 Task: Send the message to the host of Abiquiu, New Mexico, United States- Hello! I'm interested in your listing for 01/Dec/2023. Is it still available during that time?.
Action: Mouse moved to (368, 240)
Screenshot: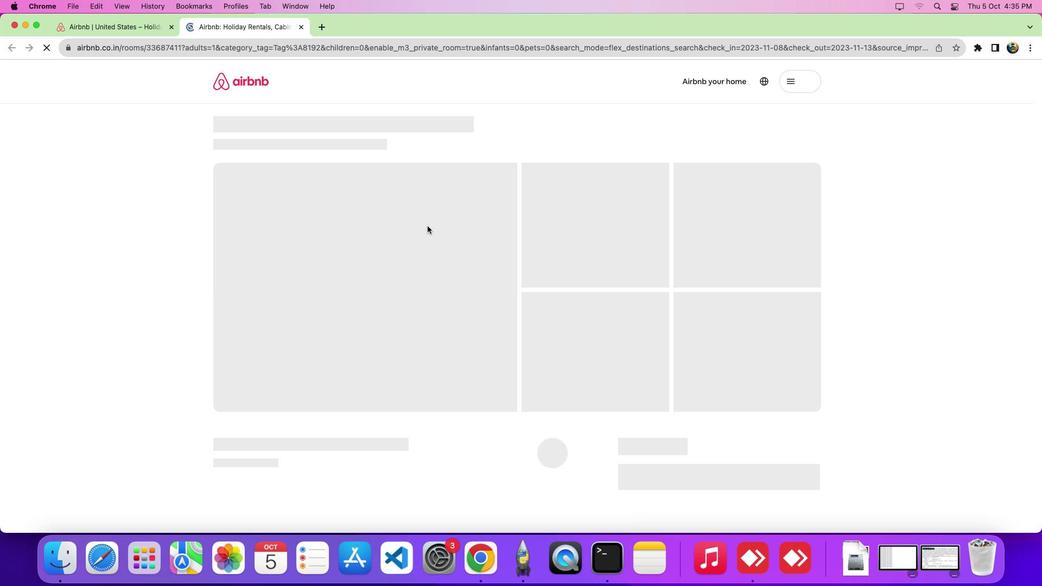 
Action: Mouse pressed left at (368, 240)
Screenshot: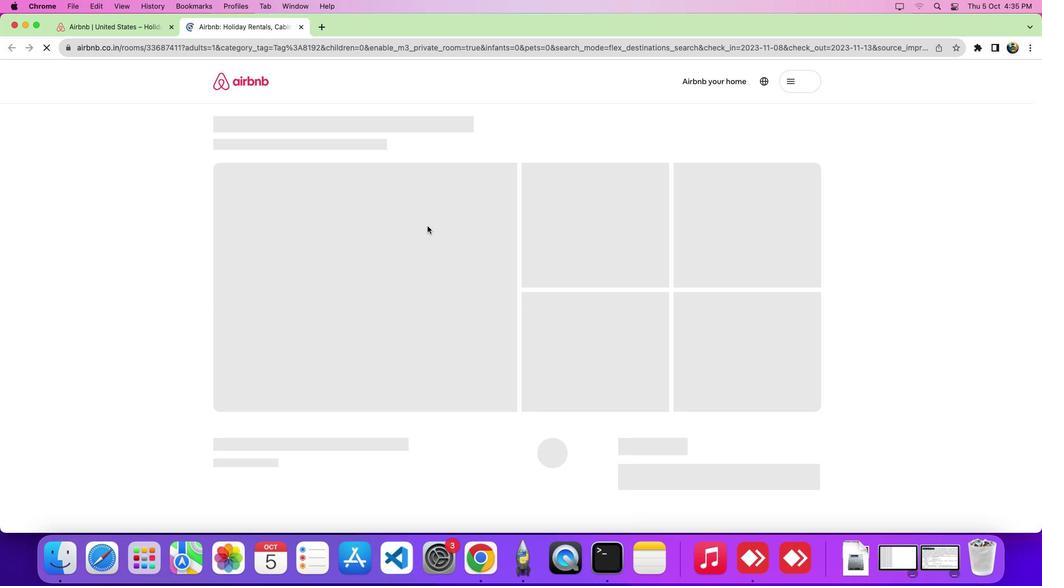 
Action: Mouse moved to (512, 301)
Screenshot: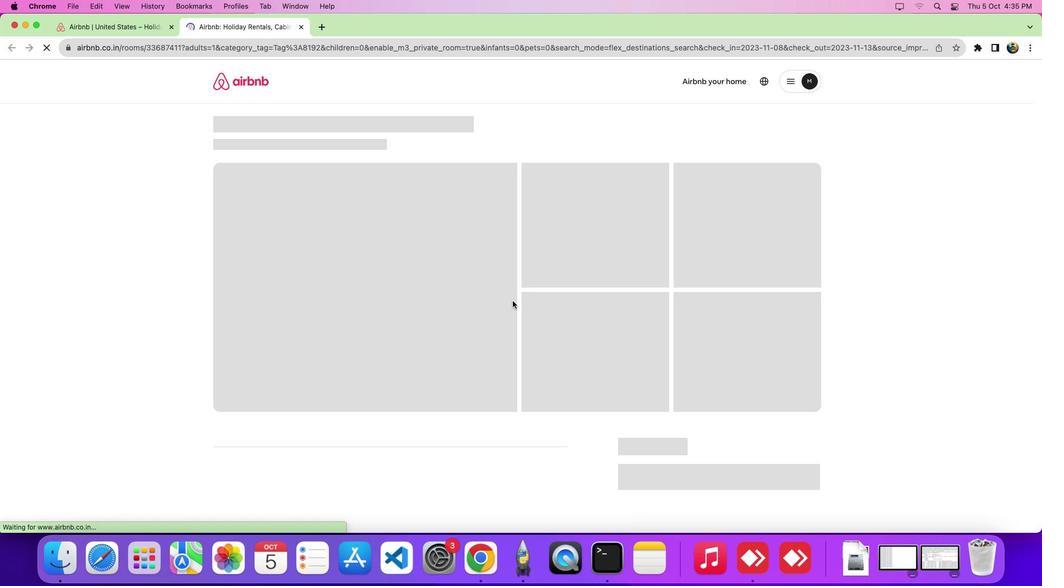 
Action: Mouse scrolled (512, 301) with delta (0, 0)
Screenshot: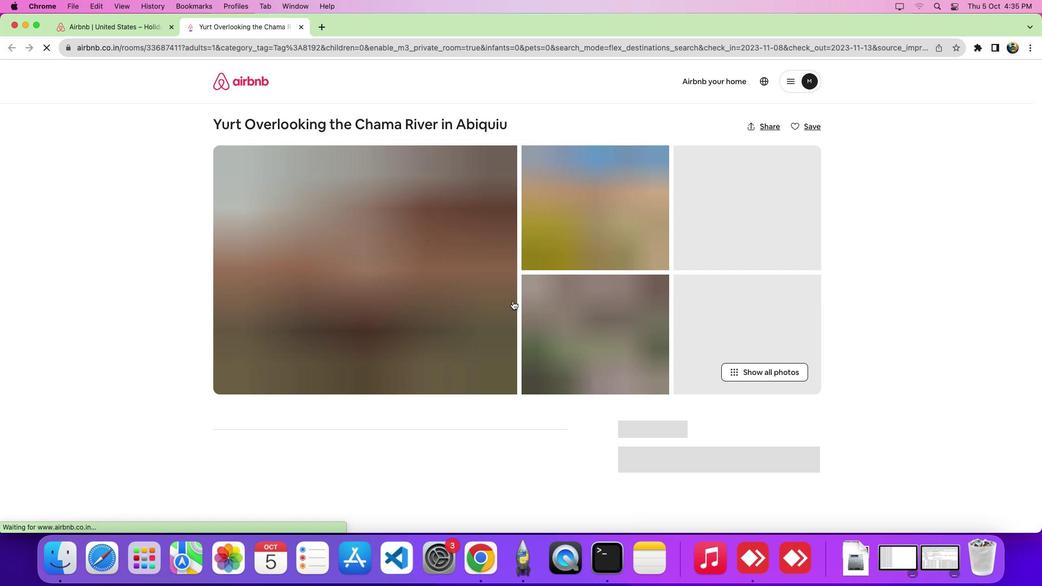 
Action: Mouse scrolled (512, 301) with delta (0, -1)
Screenshot: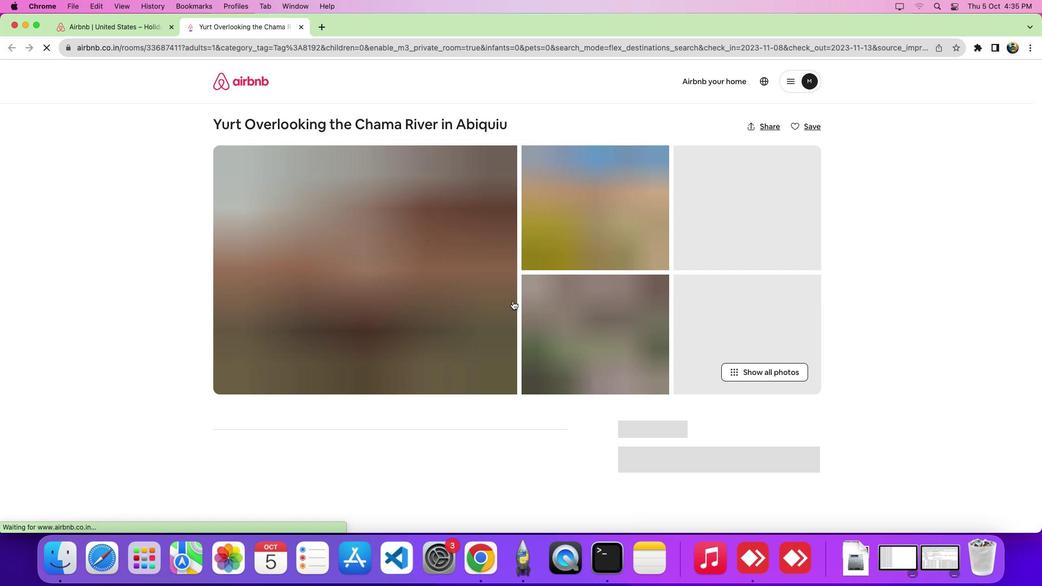 
Action: Mouse scrolled (512, 301) with delta (0, -4)
Screenshot: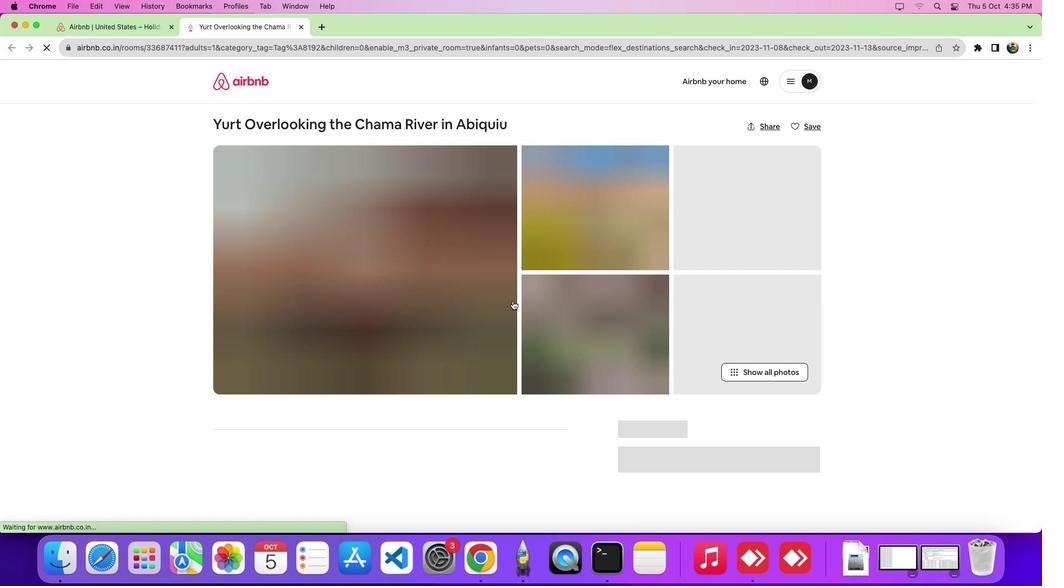 
Action: Mouse scrolled (512, 301) with delta (0, -7)
Screenshot: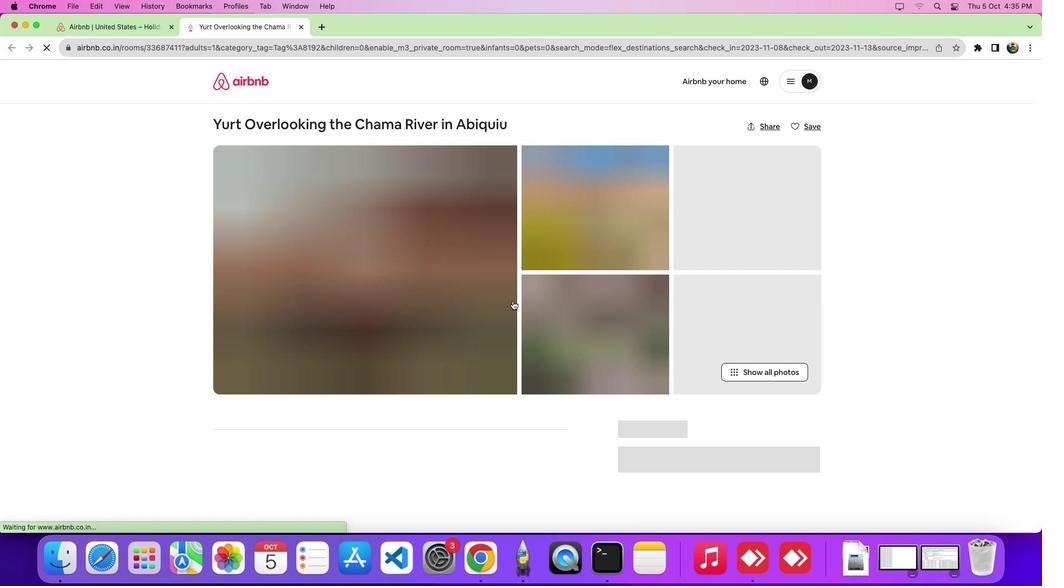 
Action: Mouse scrolled (512, 301) with delta (0, -8)
Screenshot: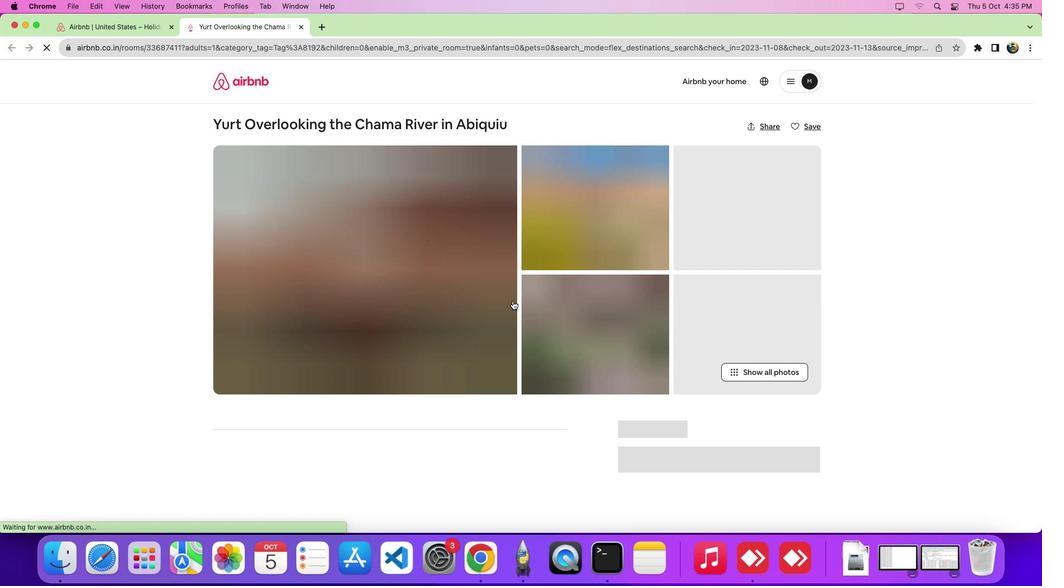 
Action: Mouse scrolled (512, 301) with delta (0, 0)
Screenshot: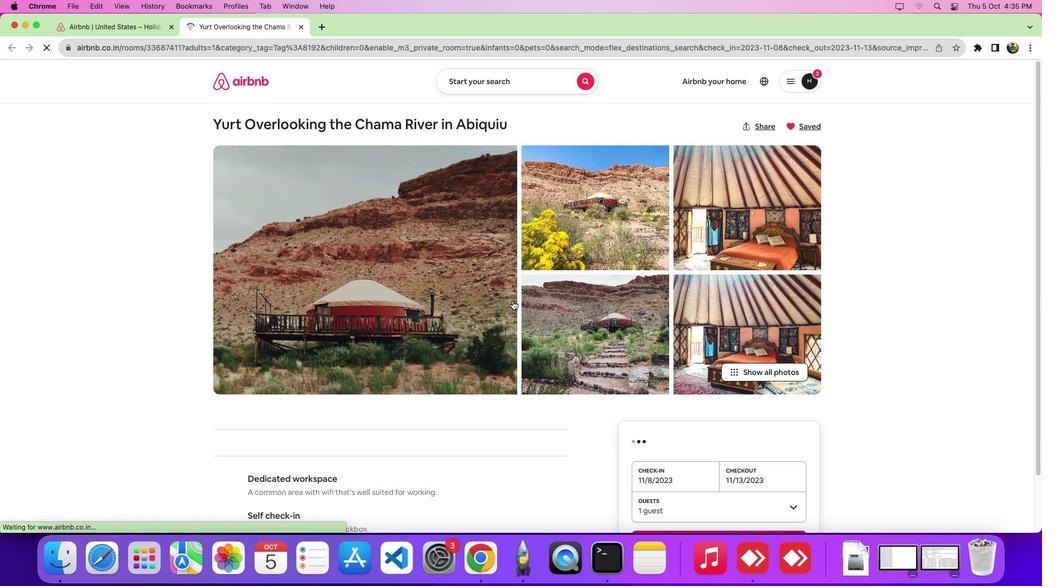 
Action: Mouse scrolled (512, 301) with delta (0, 0)
Screenshot: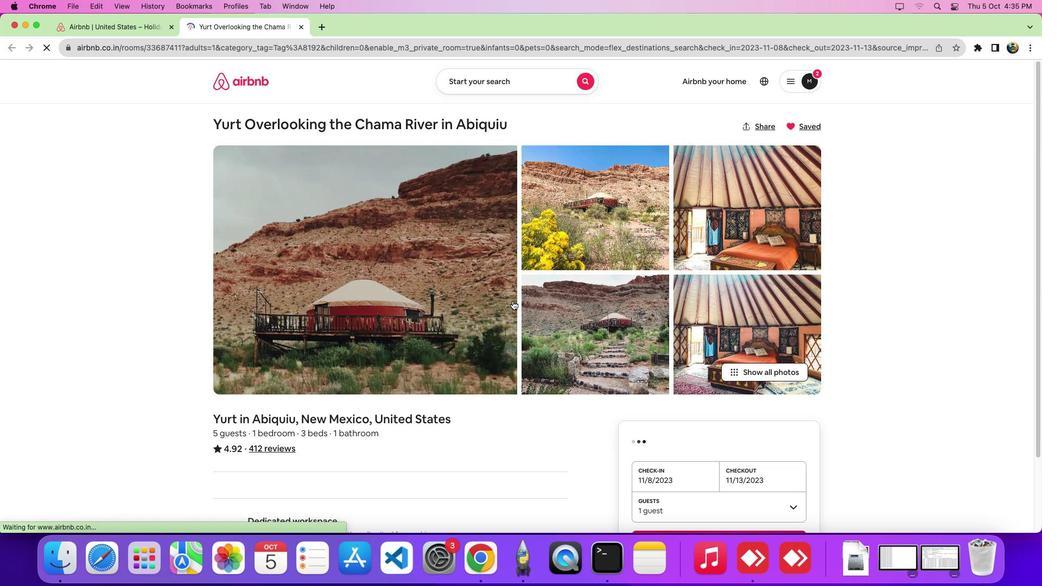 
Action: Mouse scrolled (512, 301) with delta (0, -4)
Screenshot: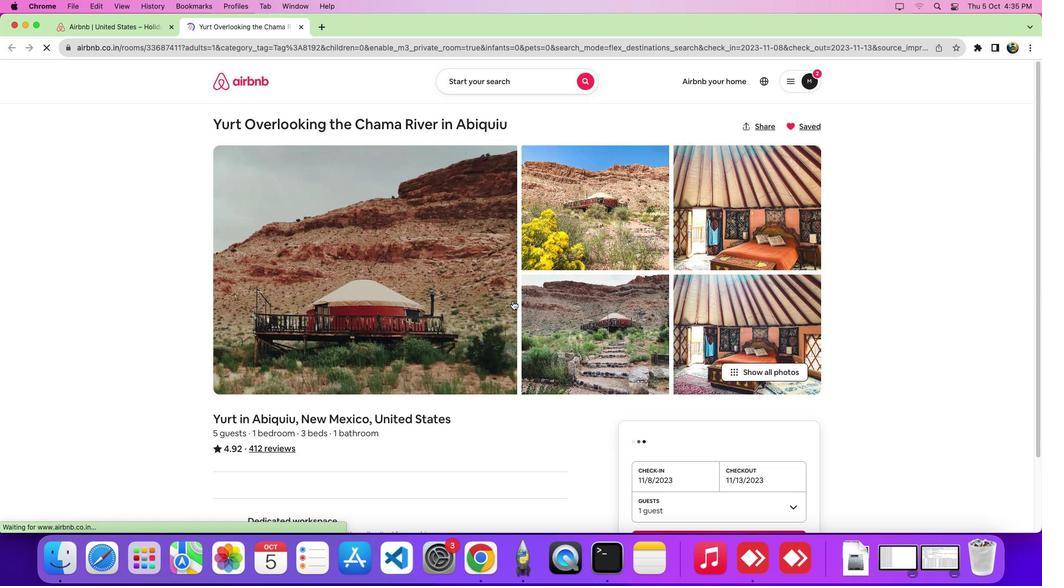 
Action: Mouse scrolled (512, 301) with delta (0, -6)
Screenshot: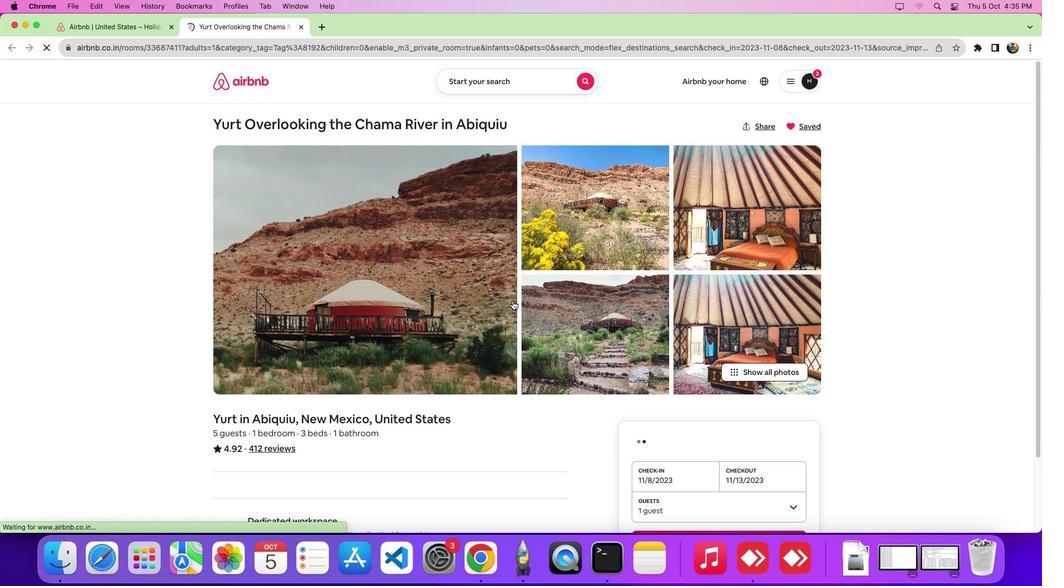 
Action: Mouse scrolled (512, 301) with delta (0, 0)
Screenshot: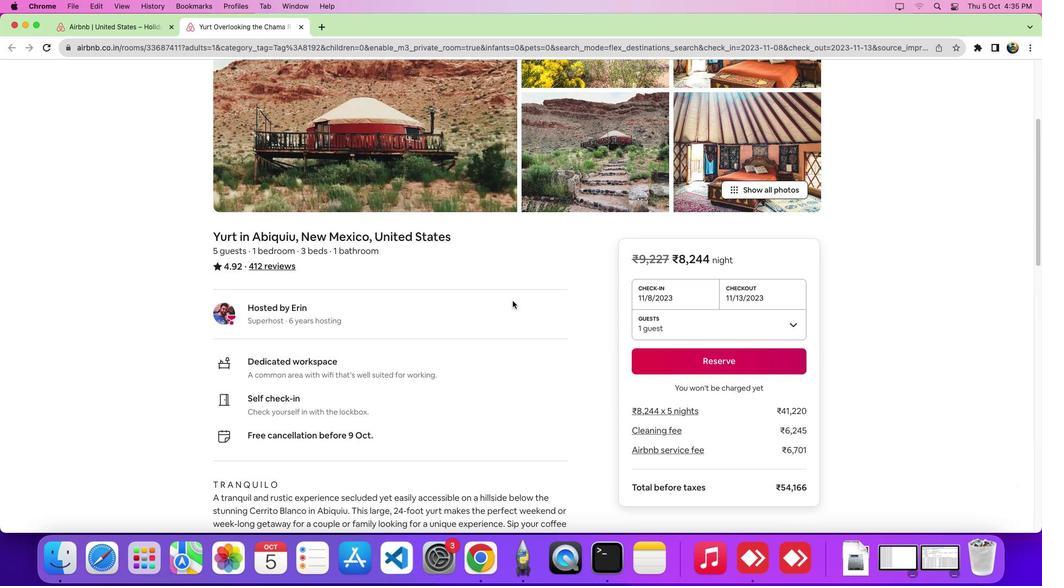 
Action: Mouse scrolled (512, 301) with delta (0, -1)
Screenshot: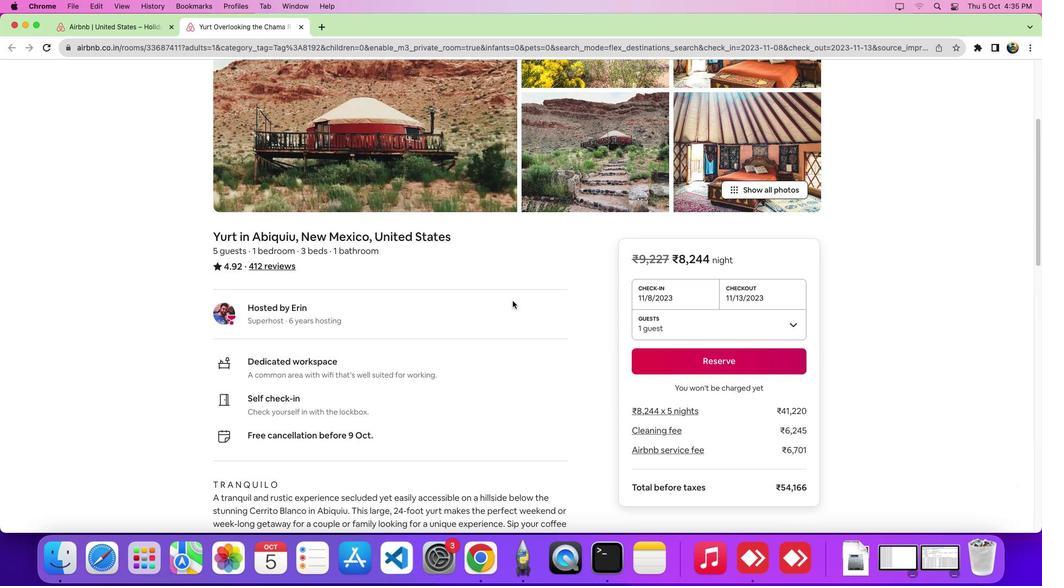 
Action: Mouse scrolled (512, 301) with delta (0, -4)
Screenshot: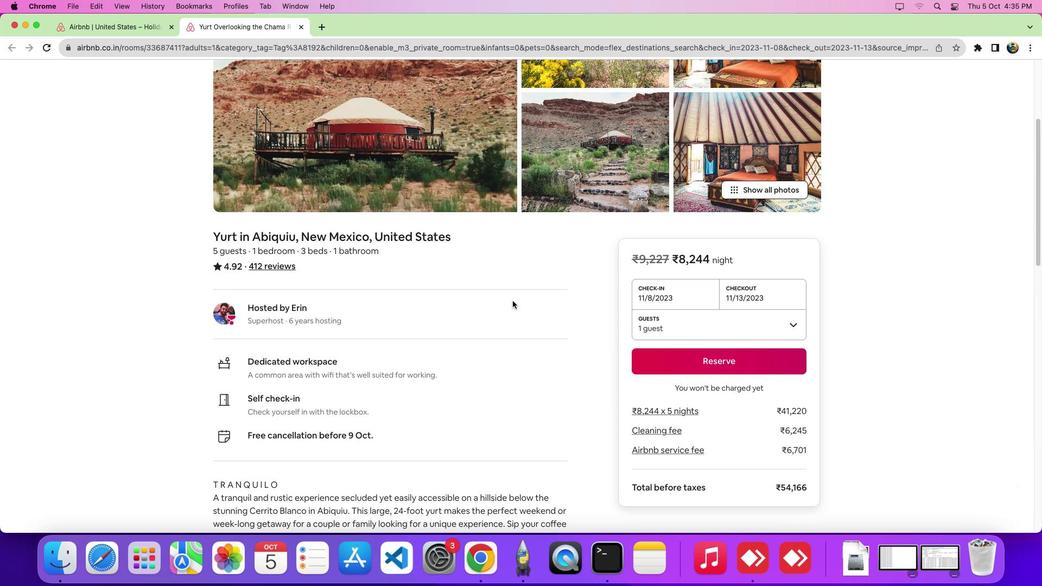 
Action: Mouse scrolled (512, 301) with delta (0, -7)
Screenshot: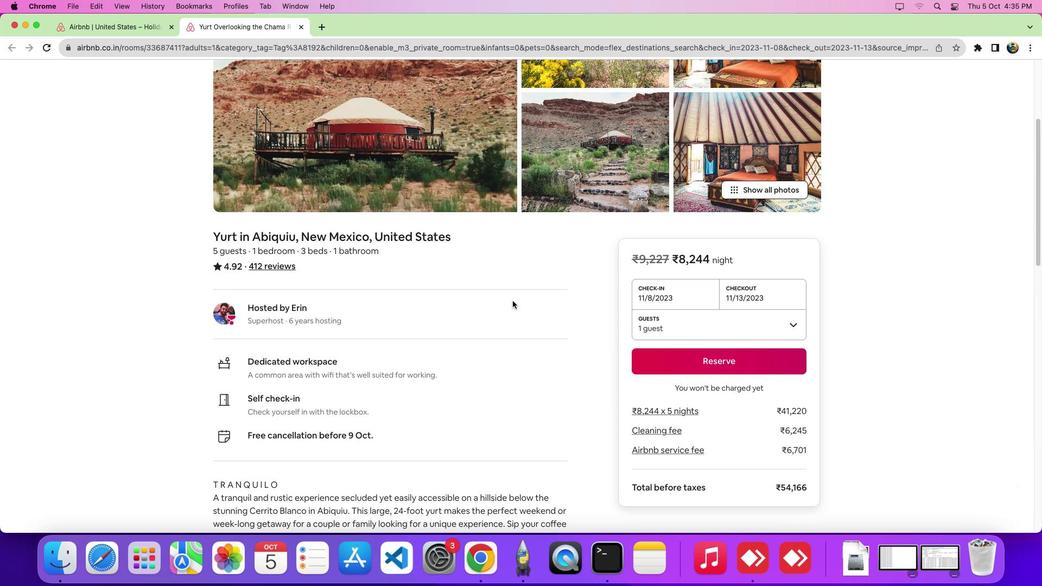 
Action: Mouse scrolled (512, 301) with delta (0, 0)
Screenshot: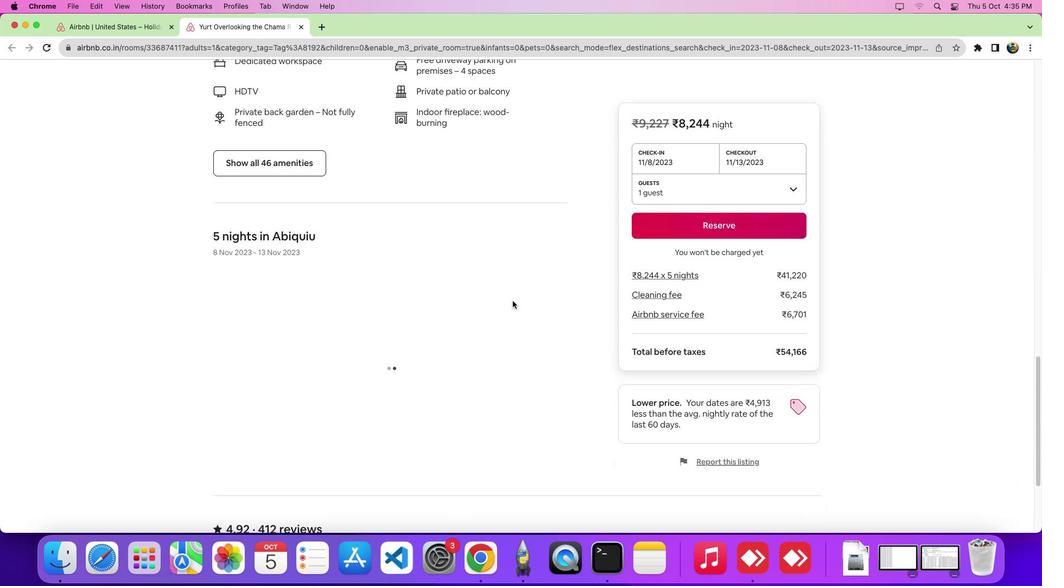
Action: Mouse scrolled (512, 301) with delta (0, -1)
Screenshot: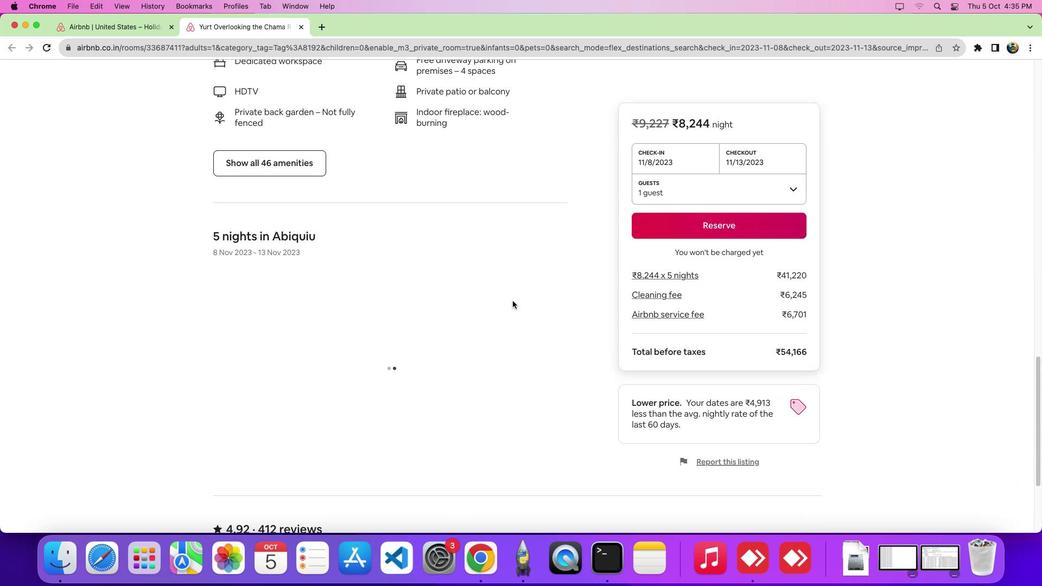 
Action: Mouse scrolled (512, 301) with delta (0, -4)
Screenshot: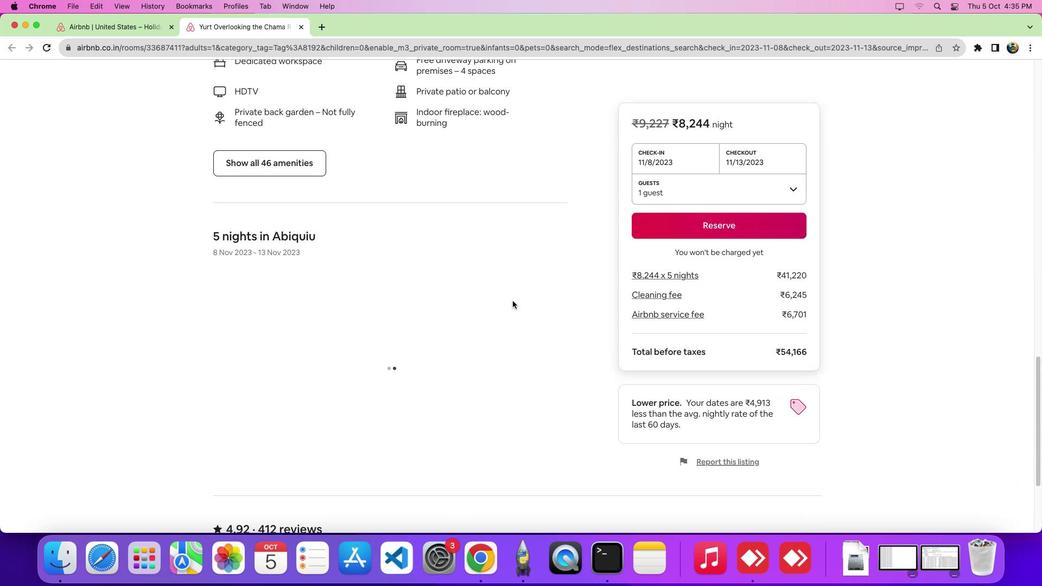 
Action: Mouse scrolled (512, 301) with delta (0, -7)
Screenshot: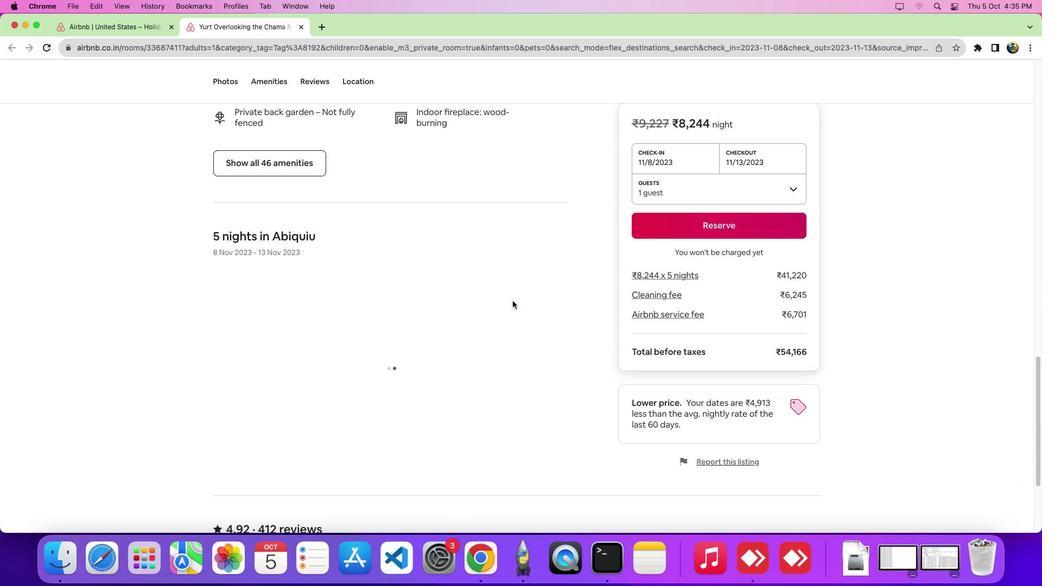 
Action: Mouse scrolled (512, 301) with delta (0, -8)
Screenshot: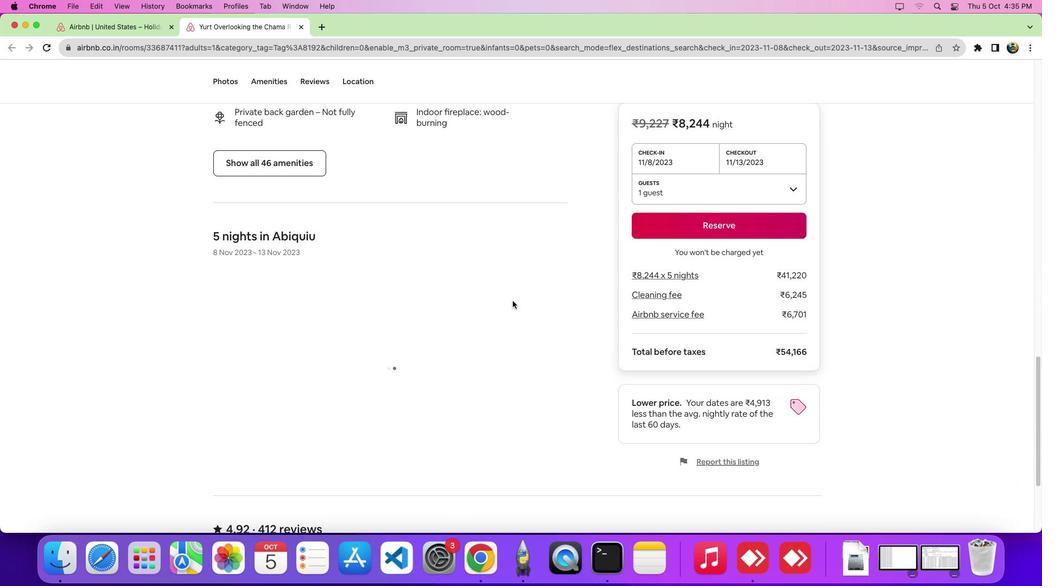 
Action: Mouse scrolled (512, 301) with delta (0, 0)
Screenshot: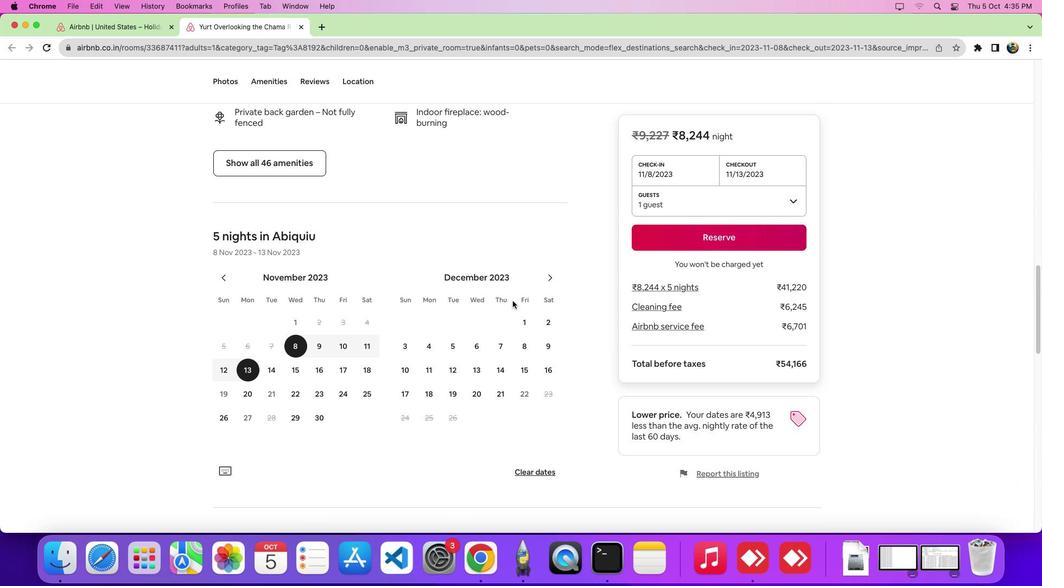 
Action: Mouse scrolled (512, 301) with delta (0, 0)
Screenshot: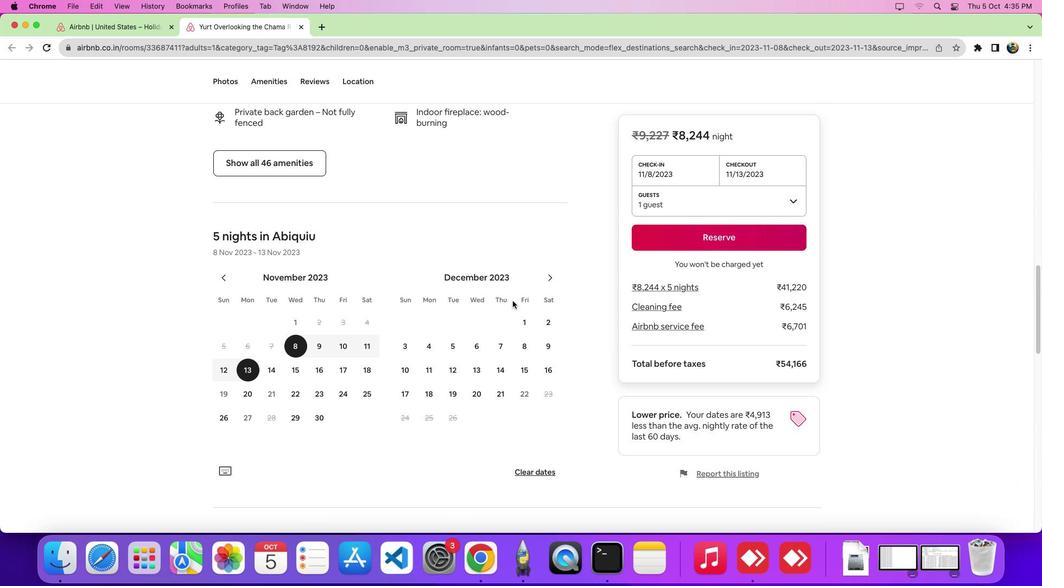 
Action: Mouse scrolled (512, 301) with delta (0, -4)
Screenshot: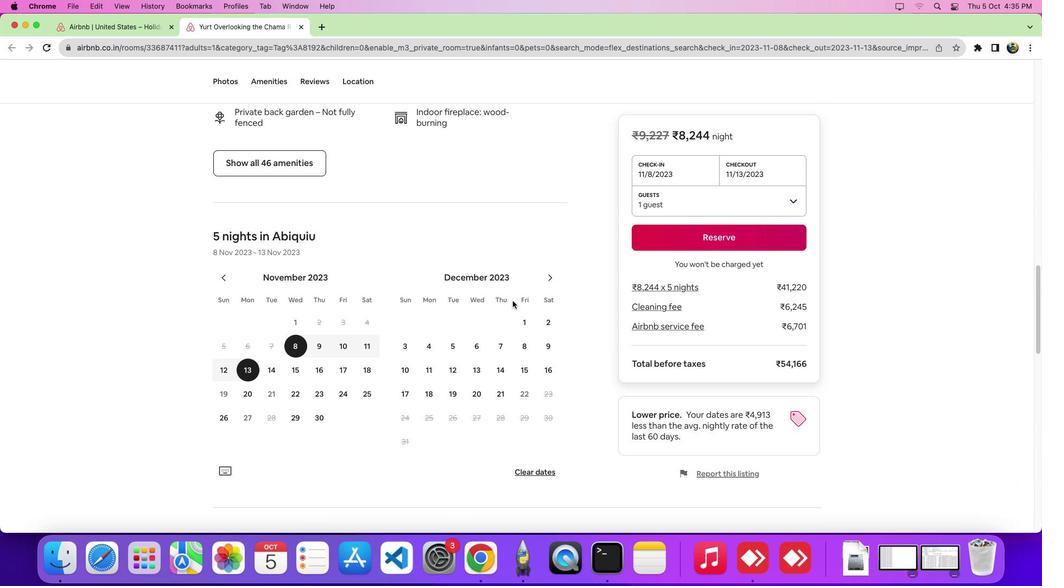 
Action: Mouse scrolled (512, 301) with delta (0, -7)
Screenshot: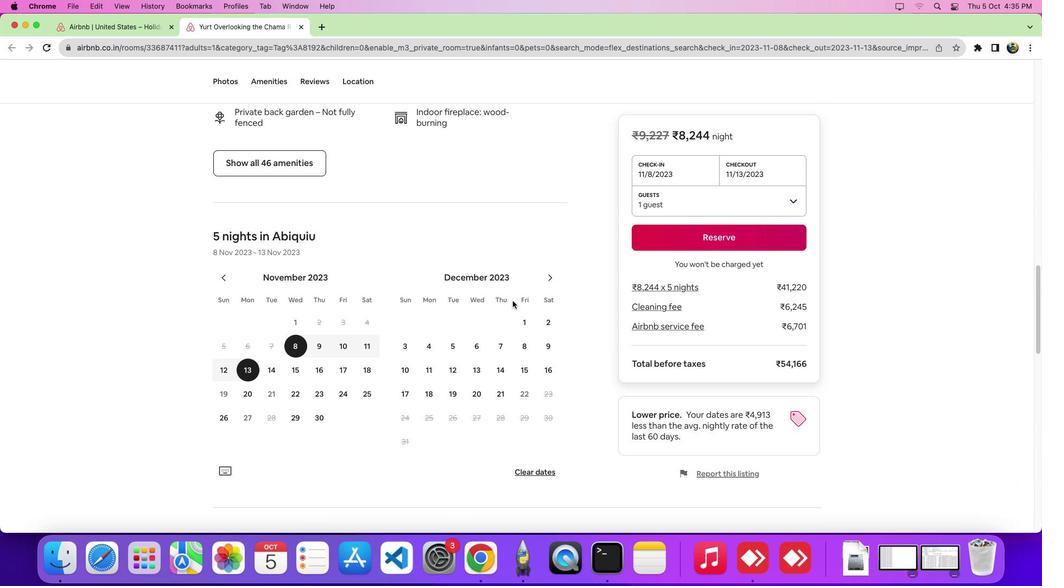 
Action: Mouse scrolled (512, 301) with delta (0, -8)
Screenshot: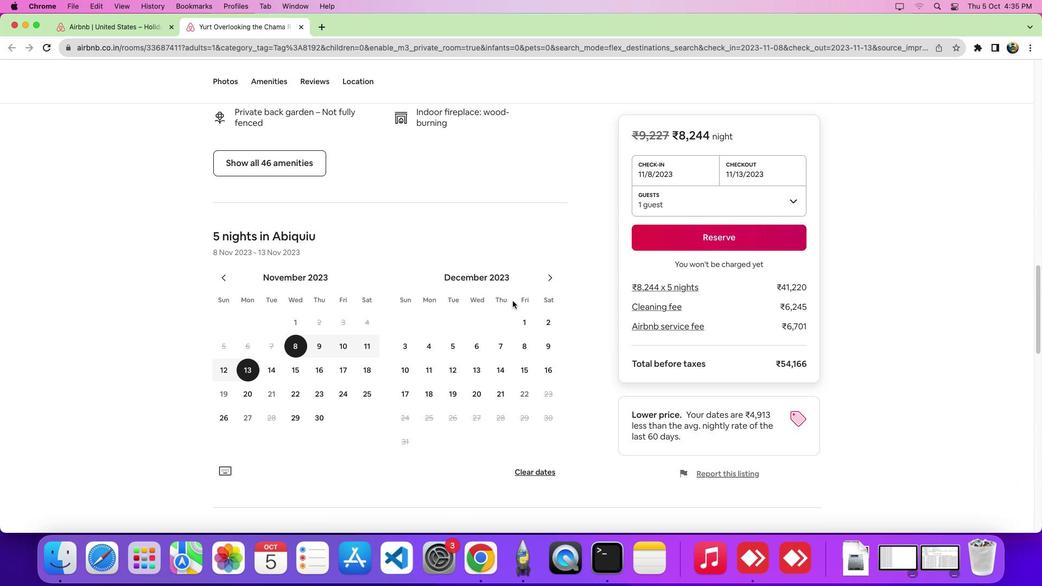 
Action: Mouse scrolled (512, 301) with delta (0, 0)
Screenshot: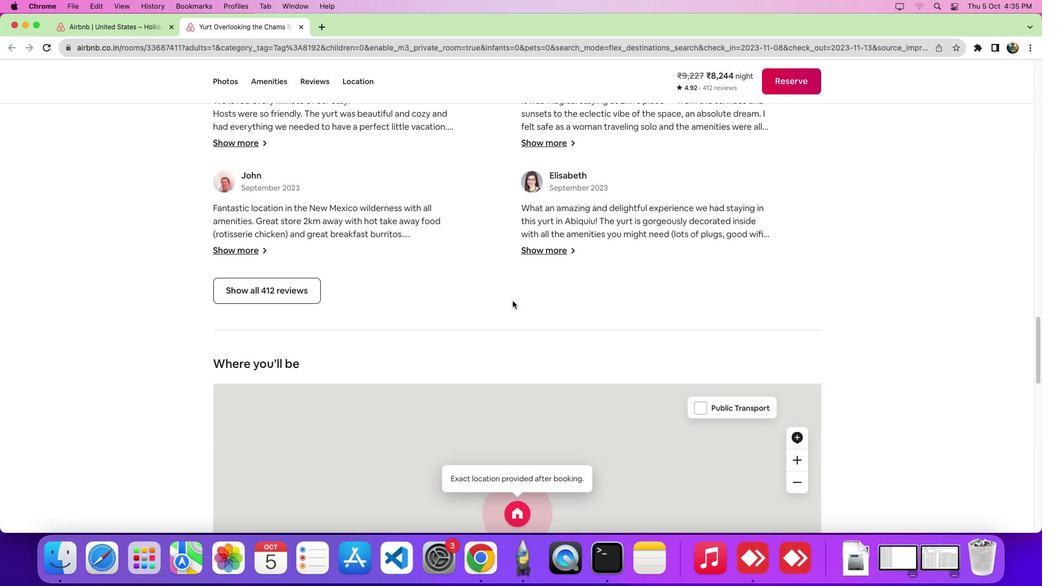 
Action: Mouse scrolled (512, 301) with delta (0, 0)
Screenshot: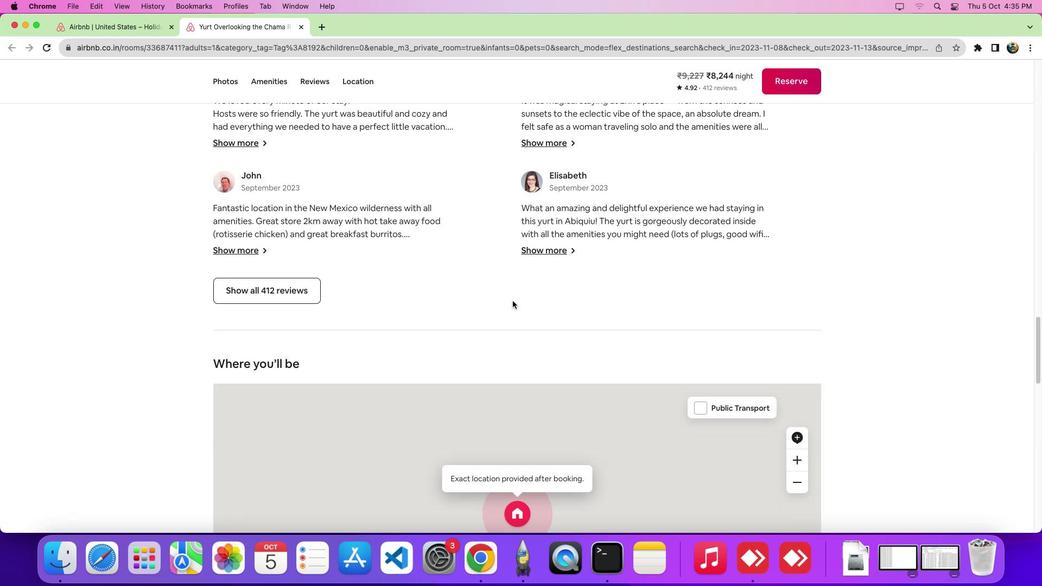 
Action: Mouse scrolled (512, 301) with delta (0, -3)
Screenshot: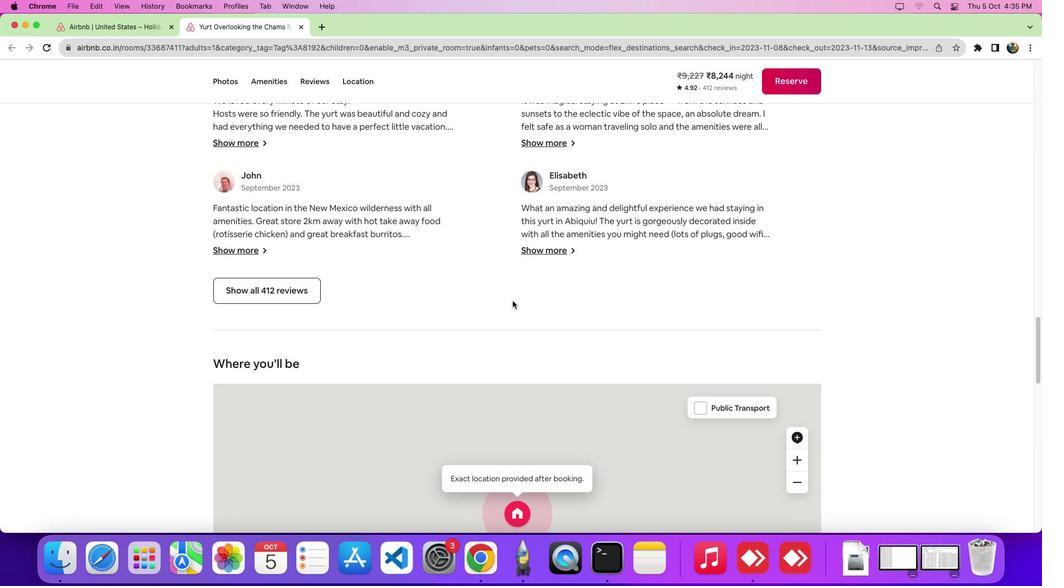 
Action: Mouse scrolled (512, 301) with delta (0, -5)
Screenshot: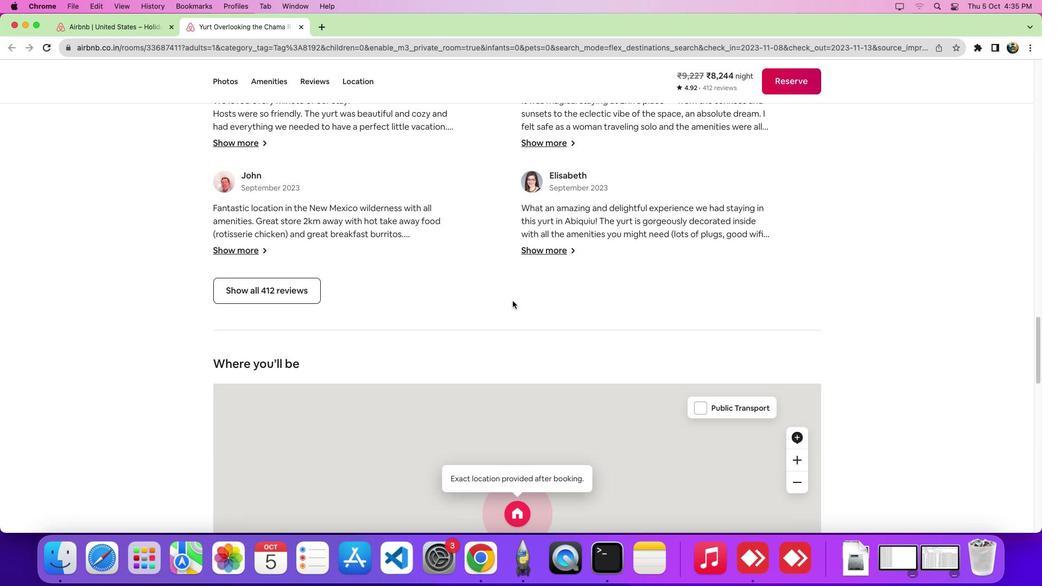 
Action: Mouse scrolled (512, 301) with delta (0, 0)
Screenshot: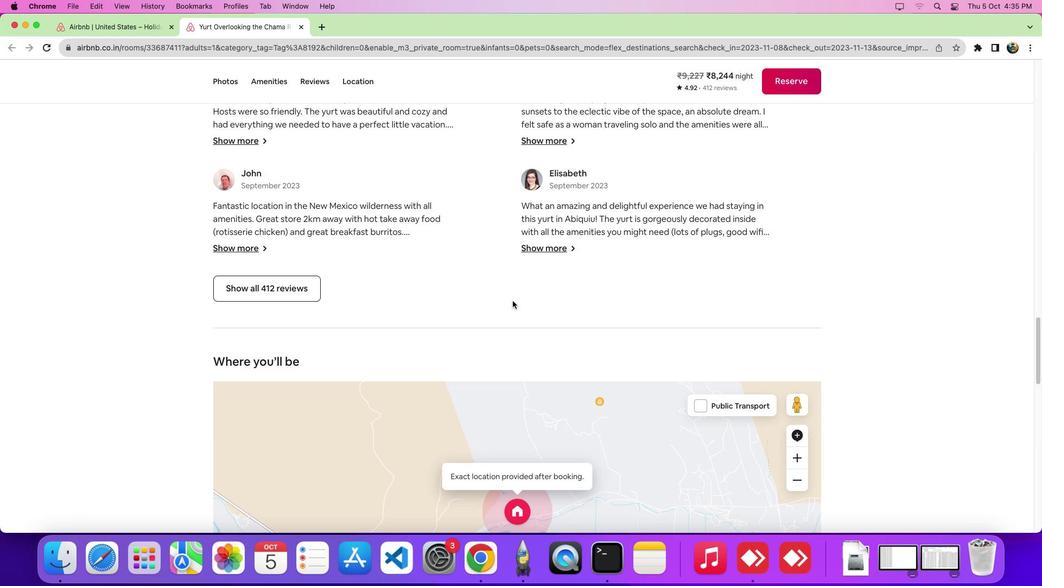
Action: Mouse scrolled (512, 301) with delta (0, 0)
Screenshot: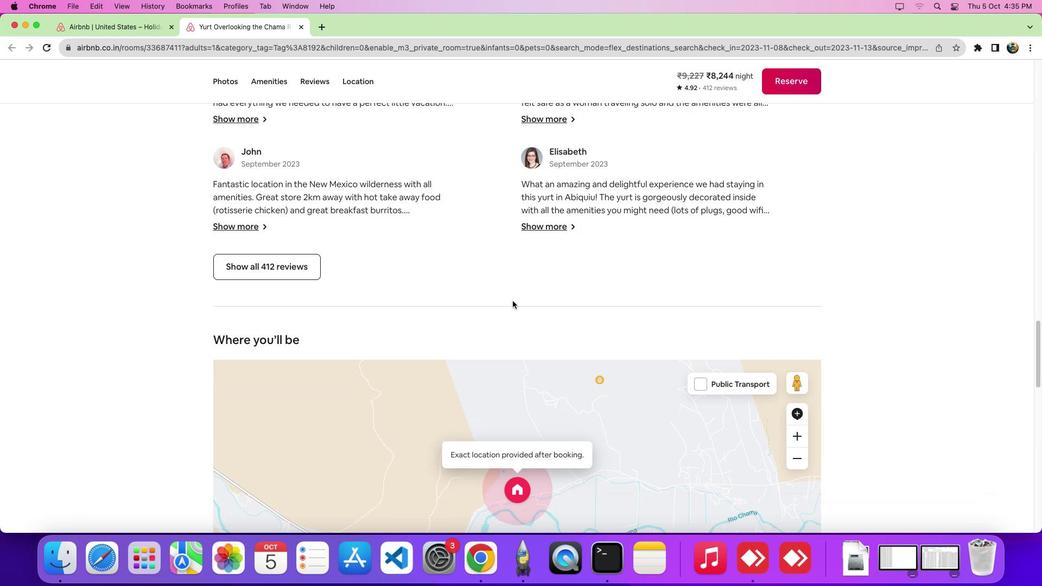 
Action: Mouse scrolled (512, 301) with delta (0, -4)
Screenshot: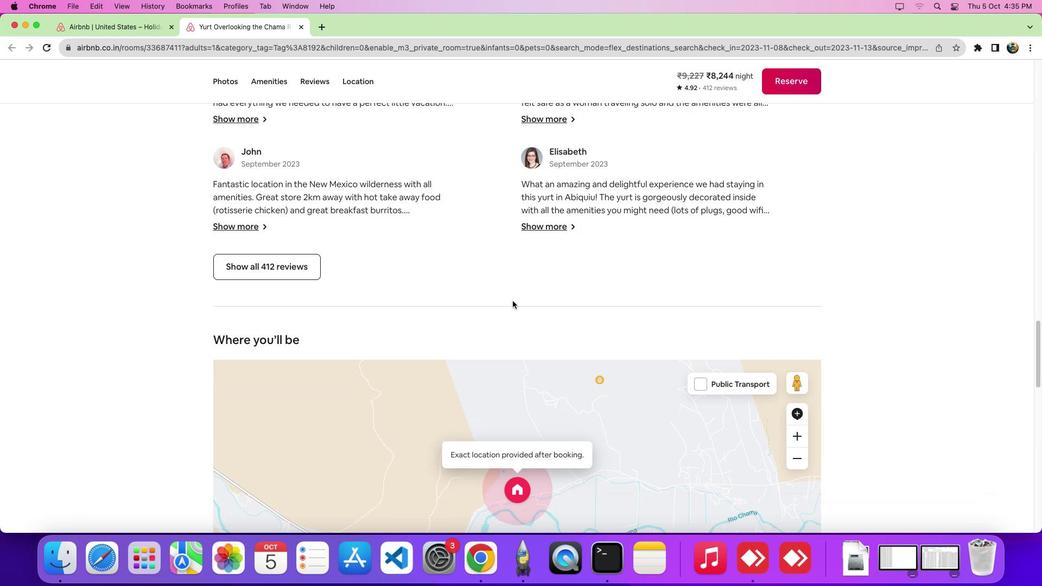 
Action: Mouse scrolled (512, 301) with delta (0, 0)
Screenshot: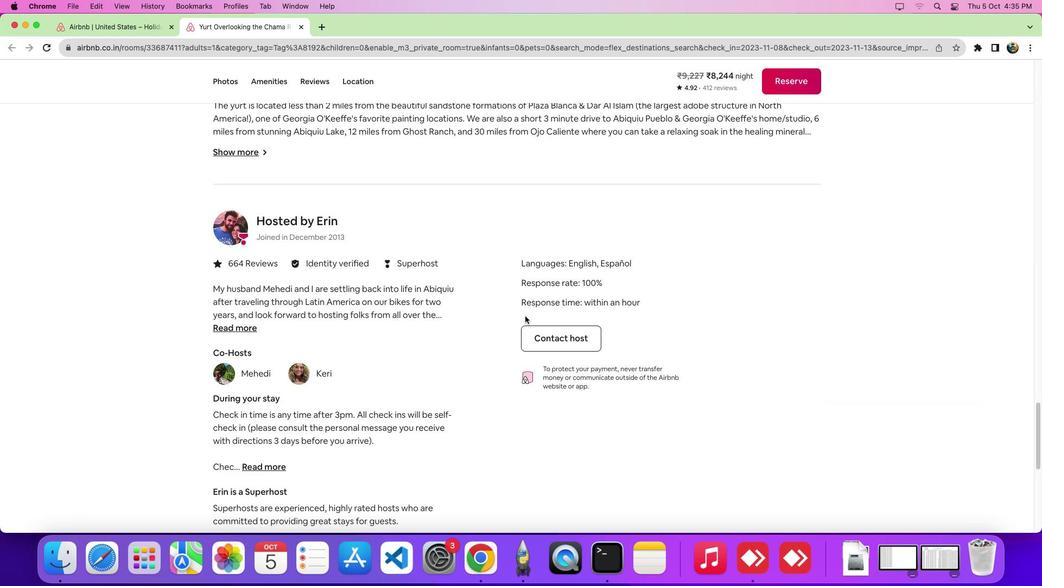 
Action: Mouse scrolled (512, 301) with delta (0, 0)
Screenshot: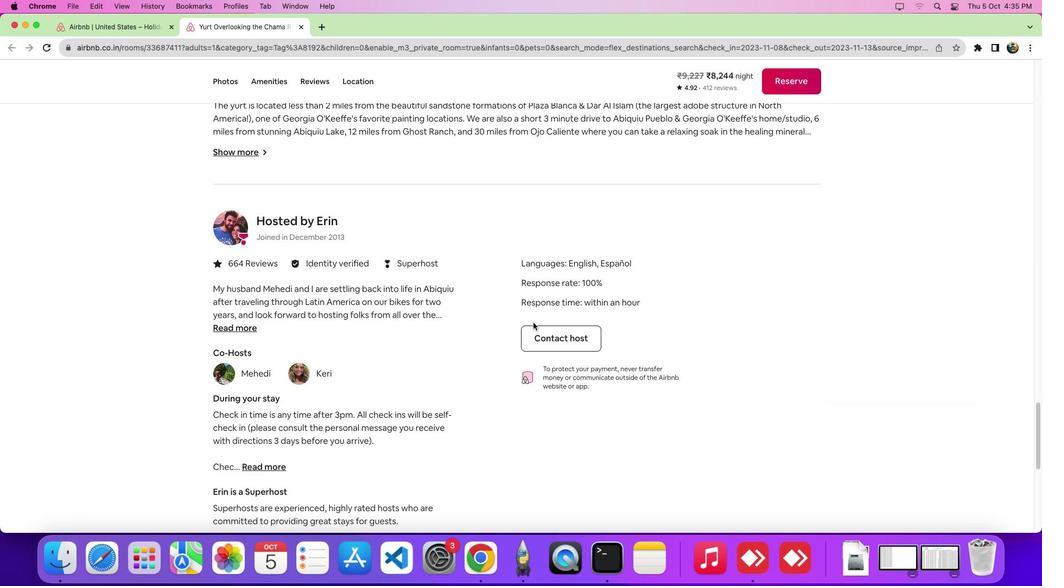 
Action: Mouse scrolled (512, 301) with delta (0, -3)
Screenshot: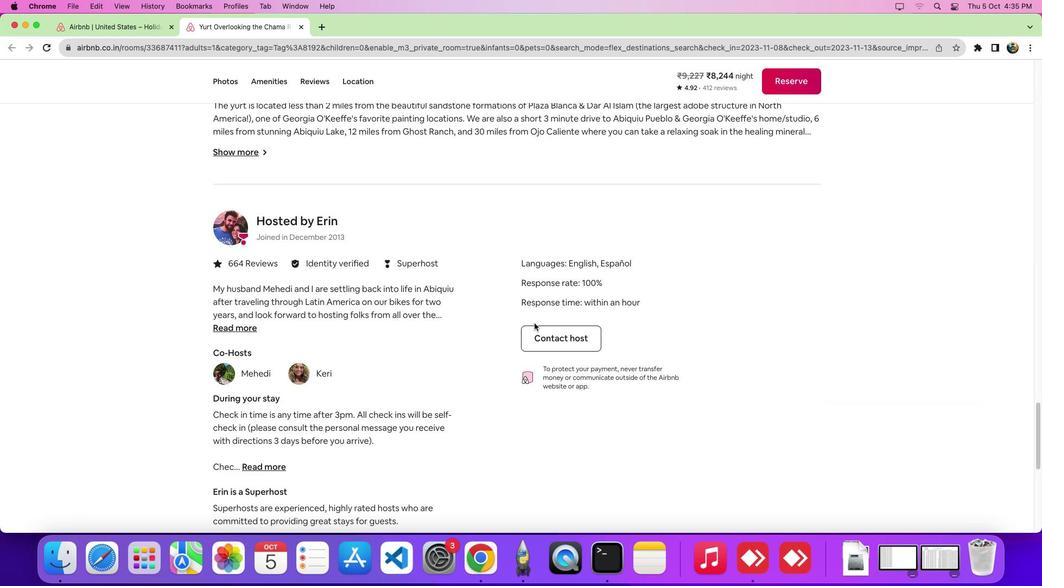 
Action: Mouse scrolled (512, 301) with delta (0, -5)
Screenshot: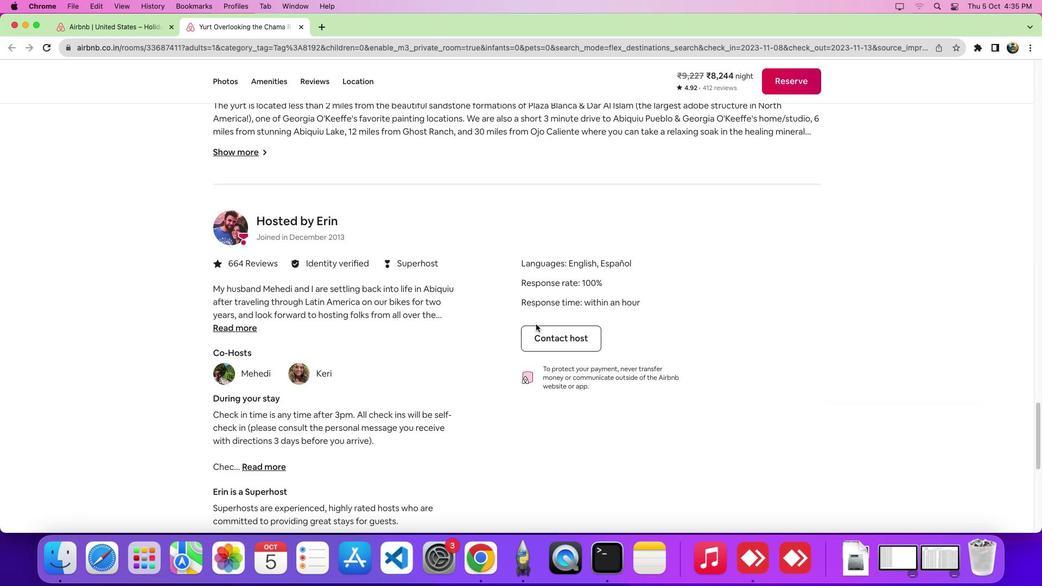 
Action: Mouse scrolled (512, 301) with delta (0, -4)
Screenshot: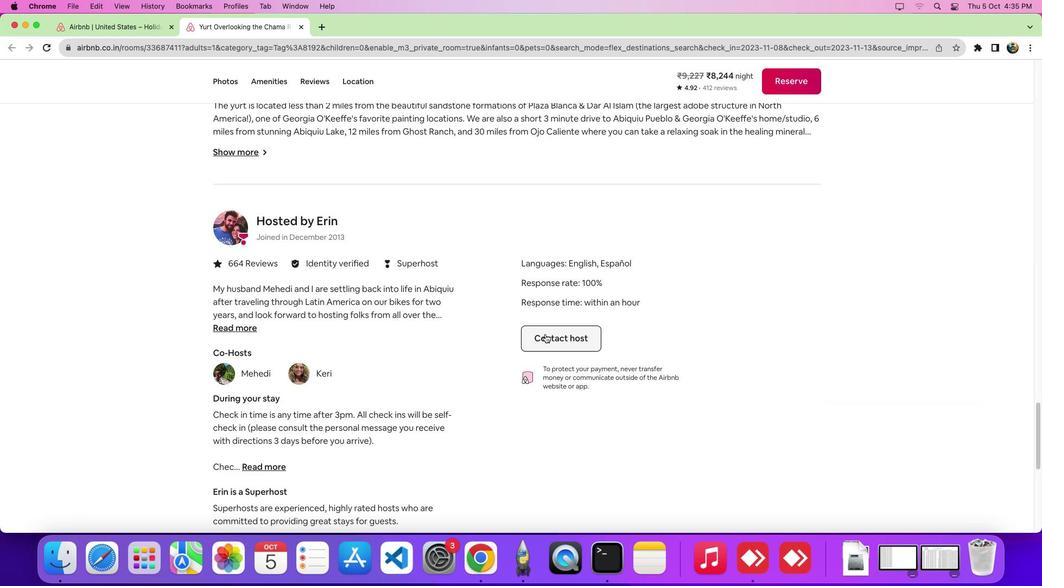 
Action: Mouse moved to (545, 337)
Screenshot: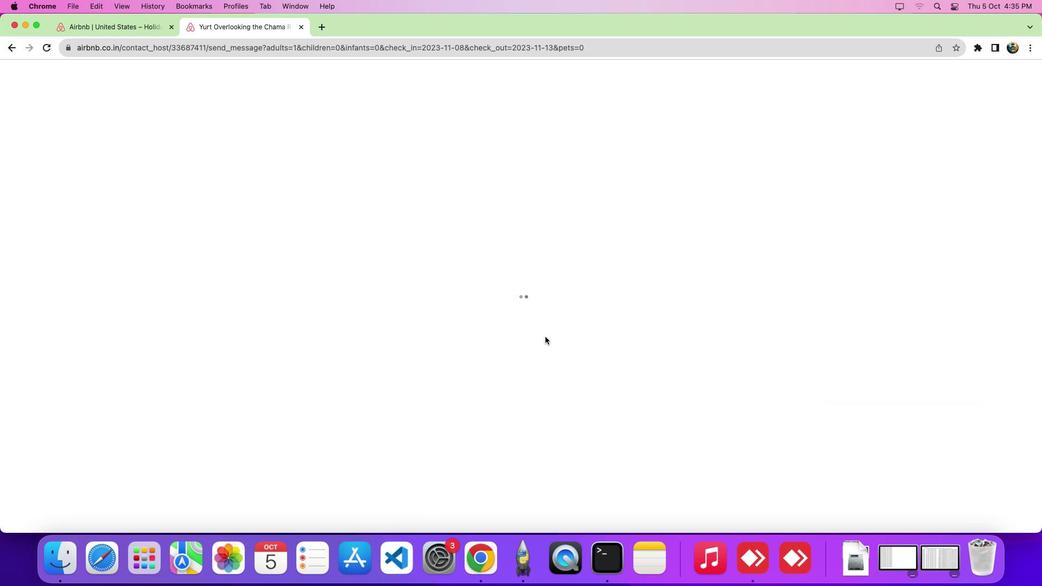 
Action: Mouse pressed left at (545, 337)
Screenshot: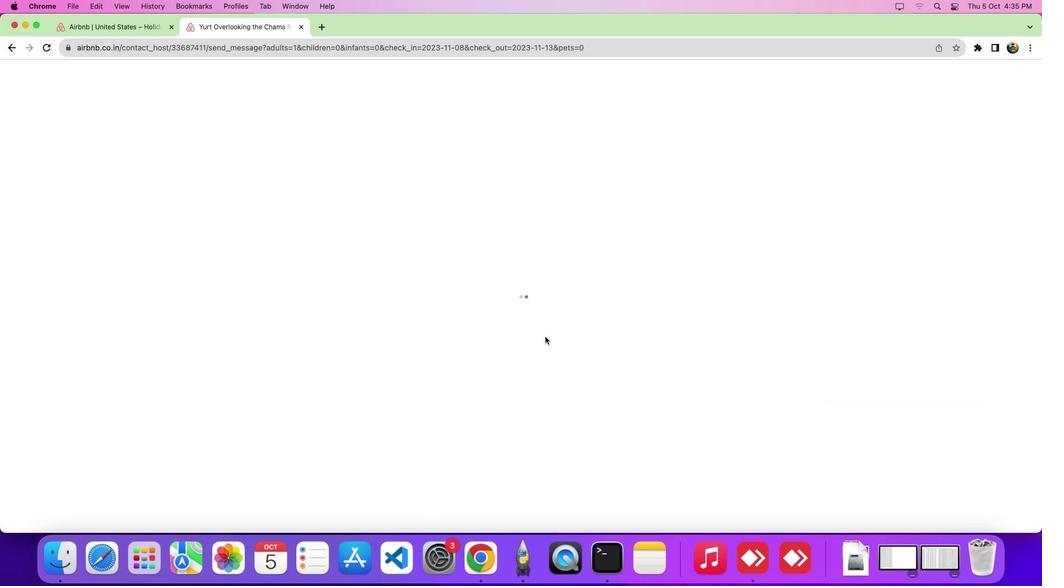 
Action: Mouse moved to (445, 359)
Screenshot: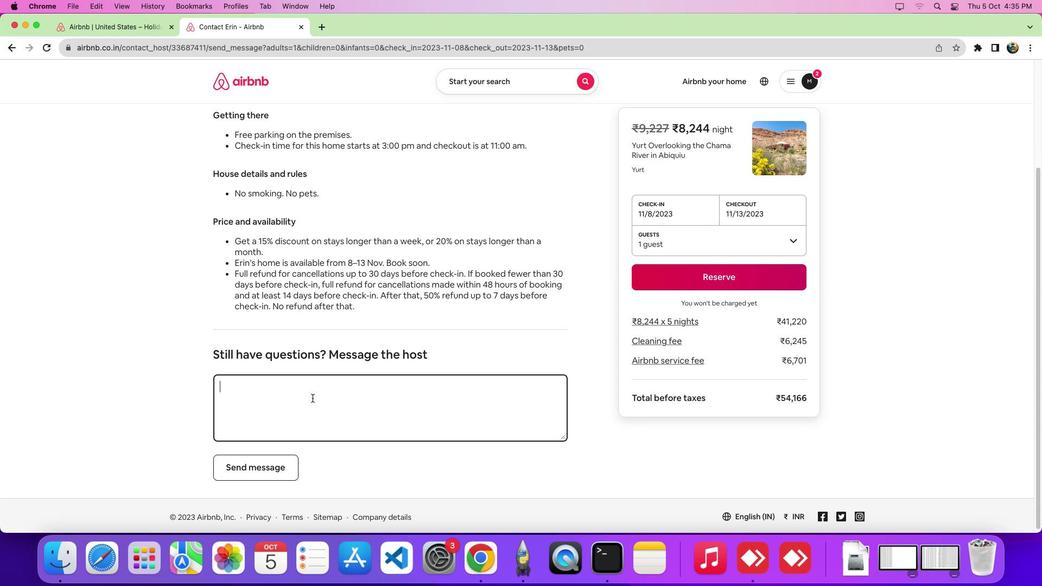 
Action: Mouse scrolled (445, 359) with delta (0, 0)
Screenshot: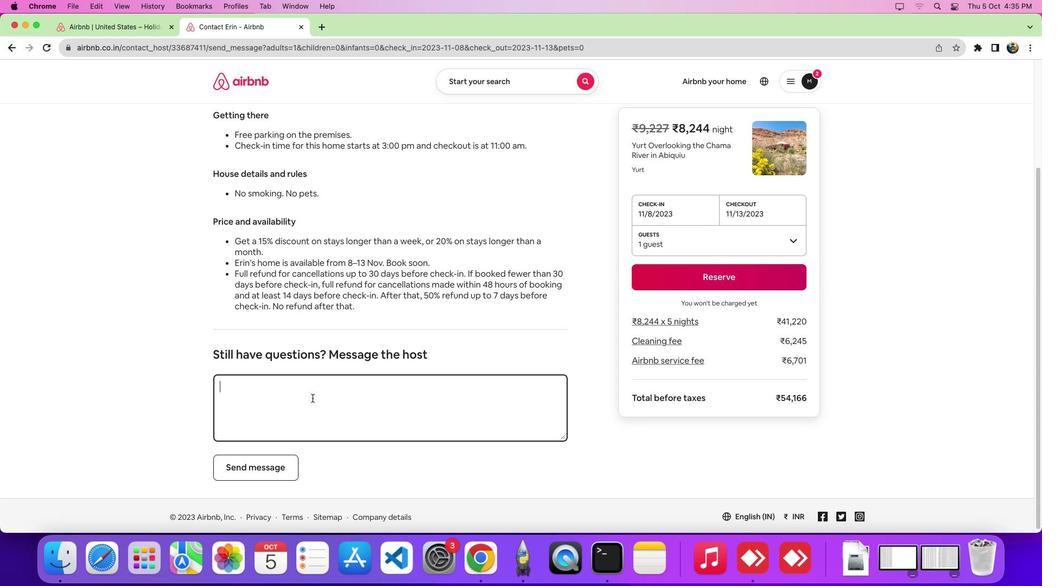 
Action: Mouse scrolled (445, 359) with delta (0, 0)
Screenshot: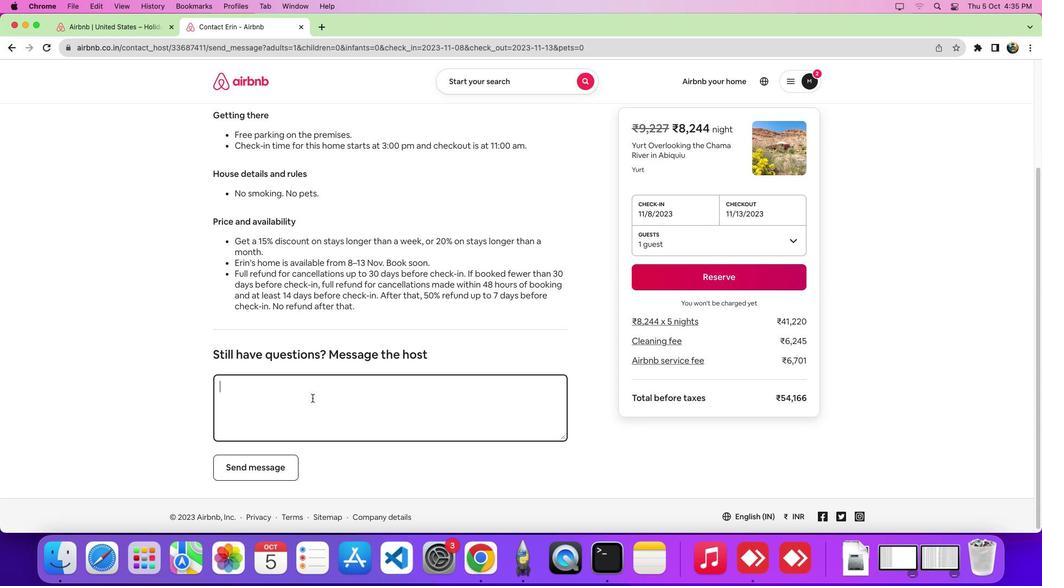 
Action: Mouse scrolled (445, 359) with delta (0, -3)
Screenshot: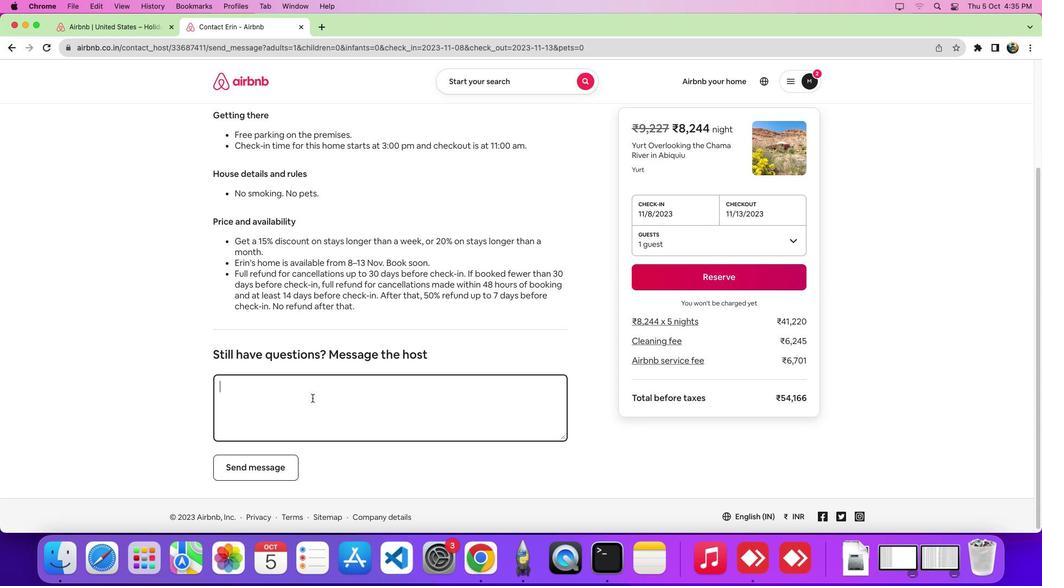 
Action: Mouse moved to (312, 397)
Screenshot: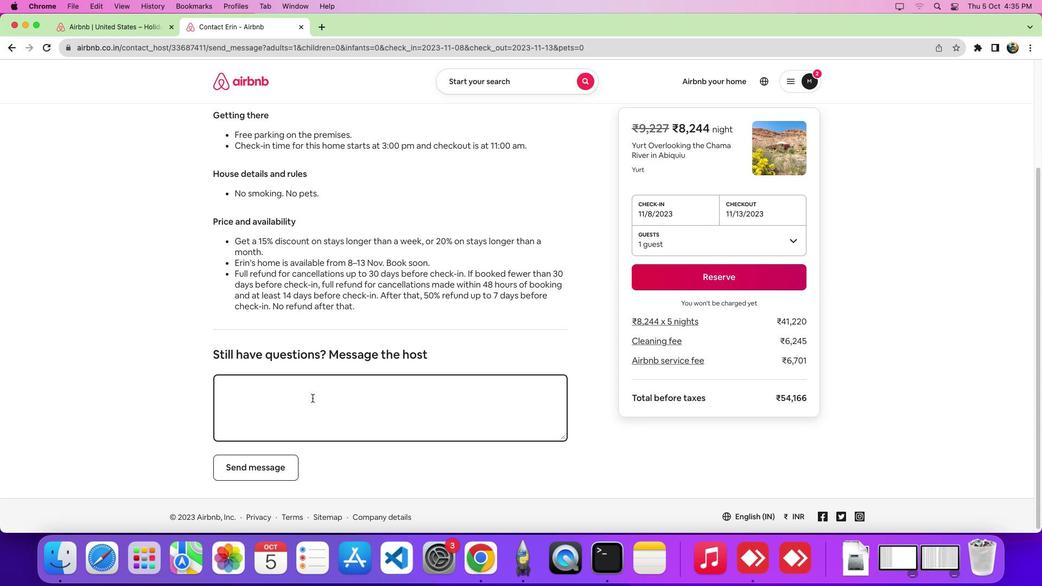 
Action: Mouse pressed left at (312, 397)
Screenshot: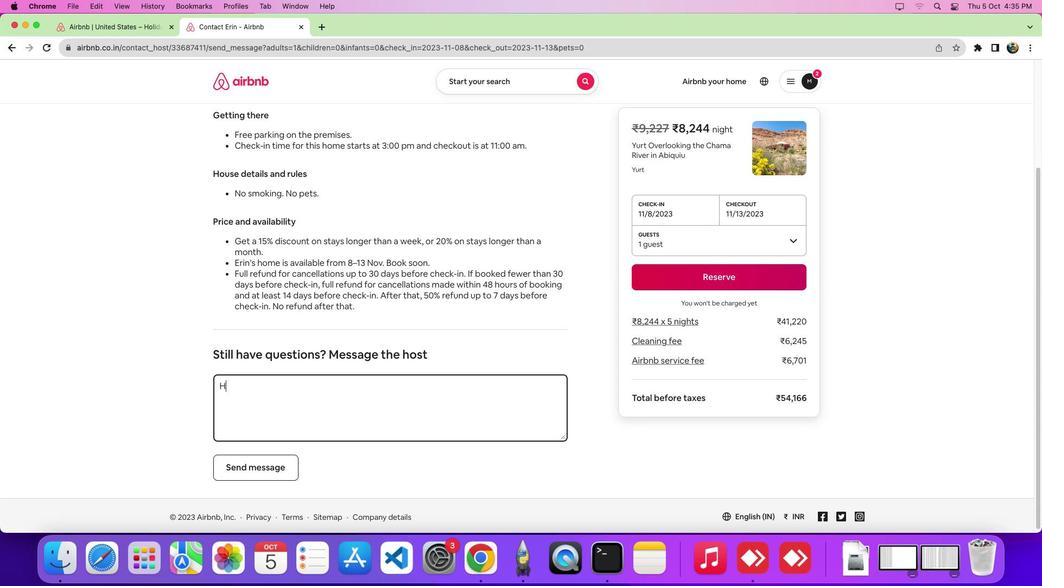 
Action: Key pressed Key.shift'H''e''l''l''o'Key.shift'!'Key.spaceKey.shift'I'"'"'m'Key.space'i''n''t''e''r''e''s''t''e''d'Key.space'i''n'Key.space'y''o''u''r'Key.space'l''i''s''i''t'Key.backspaceKey.backspace't''i''n''g'Key.space'f''o''r'Key.space'0''1''/'Key.shift_r'D''e''c''/''2''0''2''3''.'Key.spaceKey.shift'I''s'Key.space'i''t'Key.space's''t''i''l''l'Key.space'a''v''a''i''l''a''b''l''e'Key.space'd''u''r''i''n''g'Key.space't''h''a''t'Key.space't''i''m''e''.'Key.backspaceKey.shift'?''.'
Screenshot: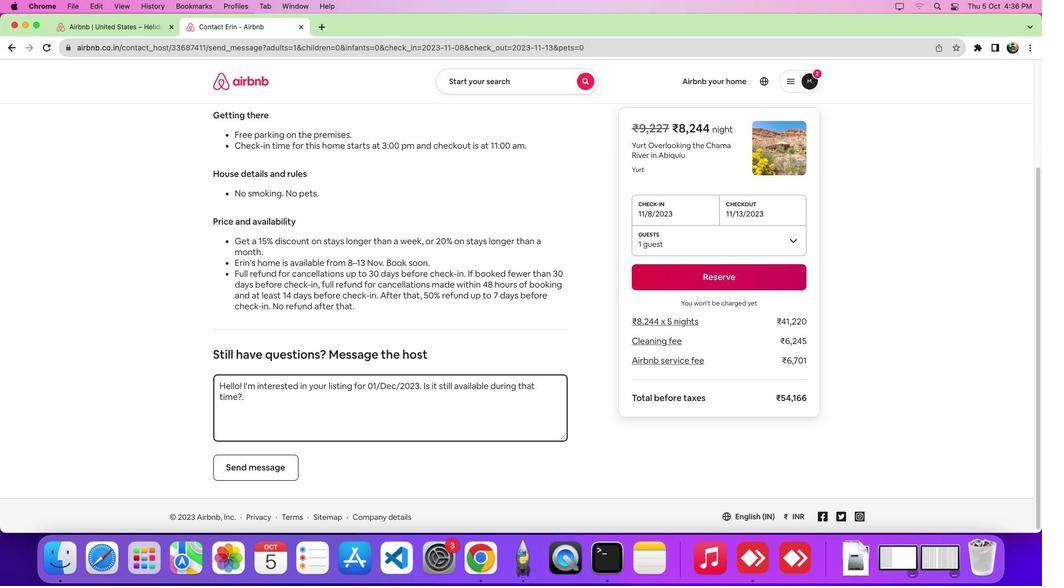 
Action: Mouse moved to (275, 465)
Screenshot: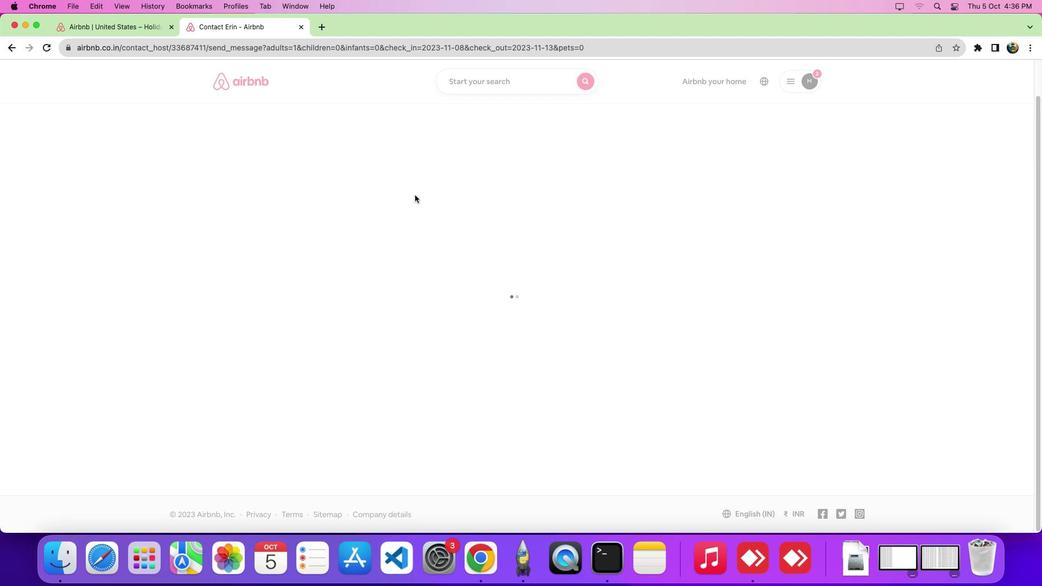 
Action: Mouse pressed left at (275, 465)
Screenshot: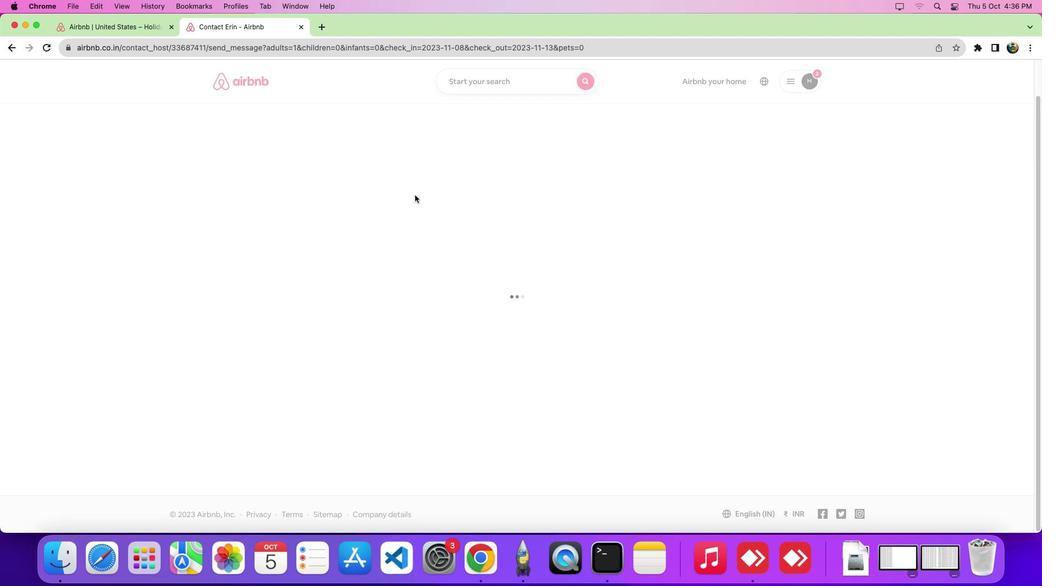 
Action: Mouse moved to (246, 221)
Screenshot: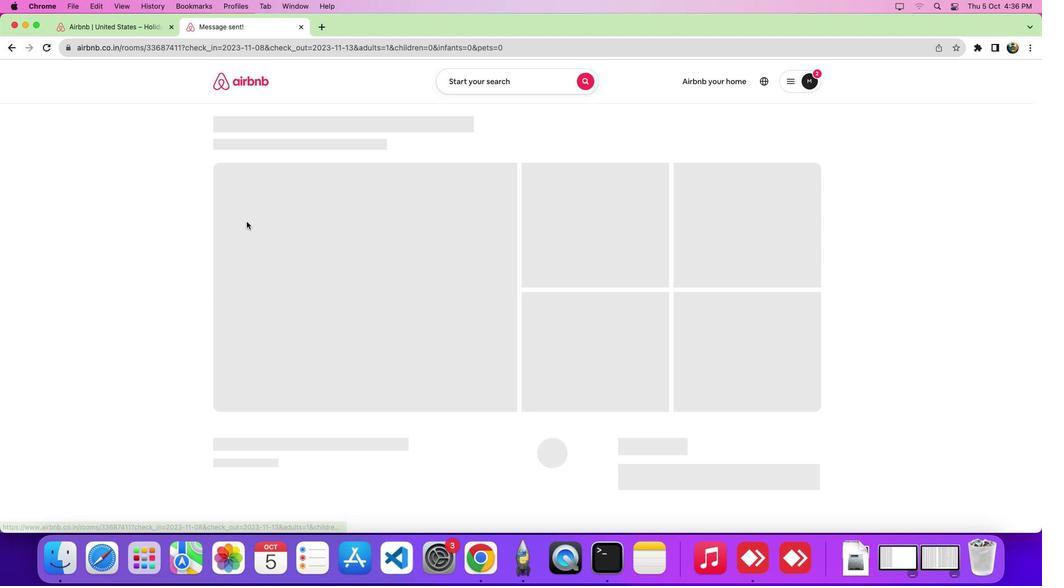 
Action: Mouse pressed left at (246, 221)
Screenshot: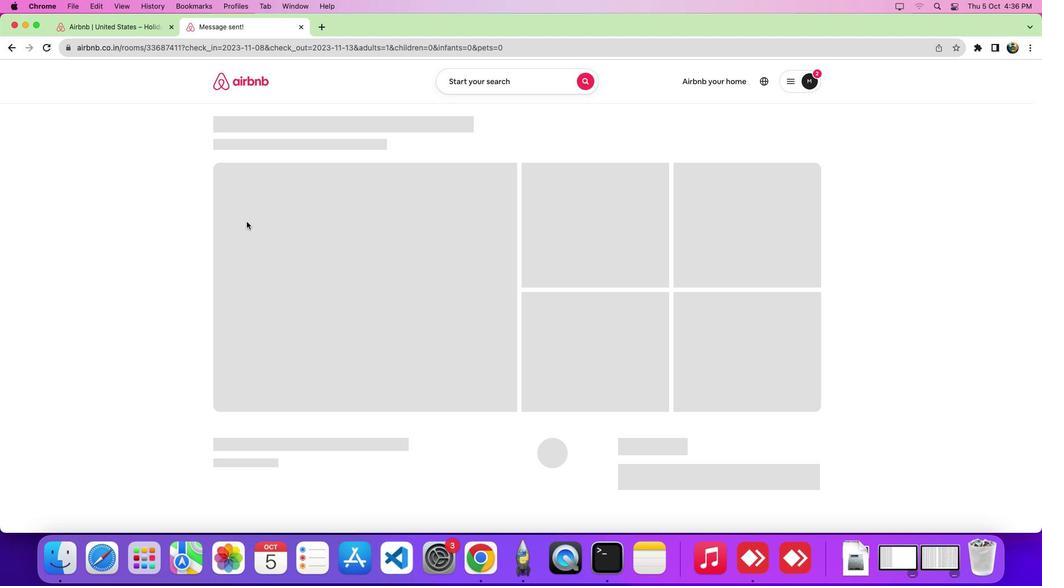
